 Task: Add the product "Excedrin Head Care Proactive Health Dietary Tablets (60 ct)" to cart from the store "CVS".
Action: Mouse pressed left at (52, 91)
Screenshot: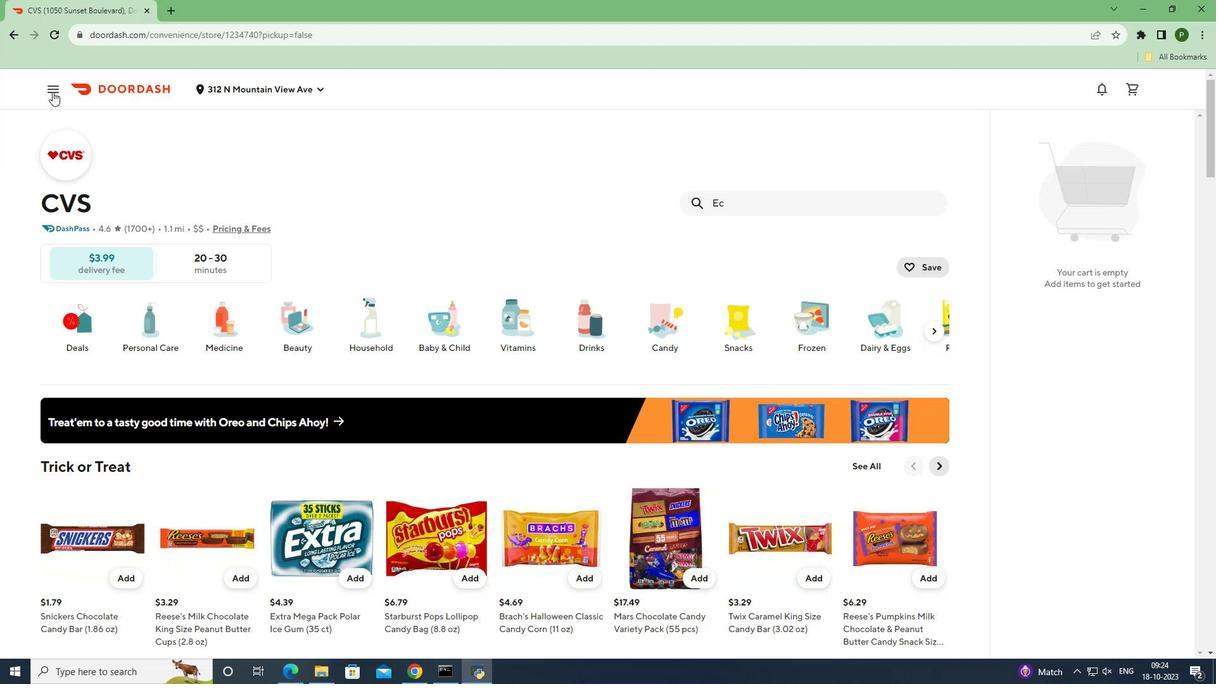 
Action: Mouse moved to (48, 172)
Screenshot: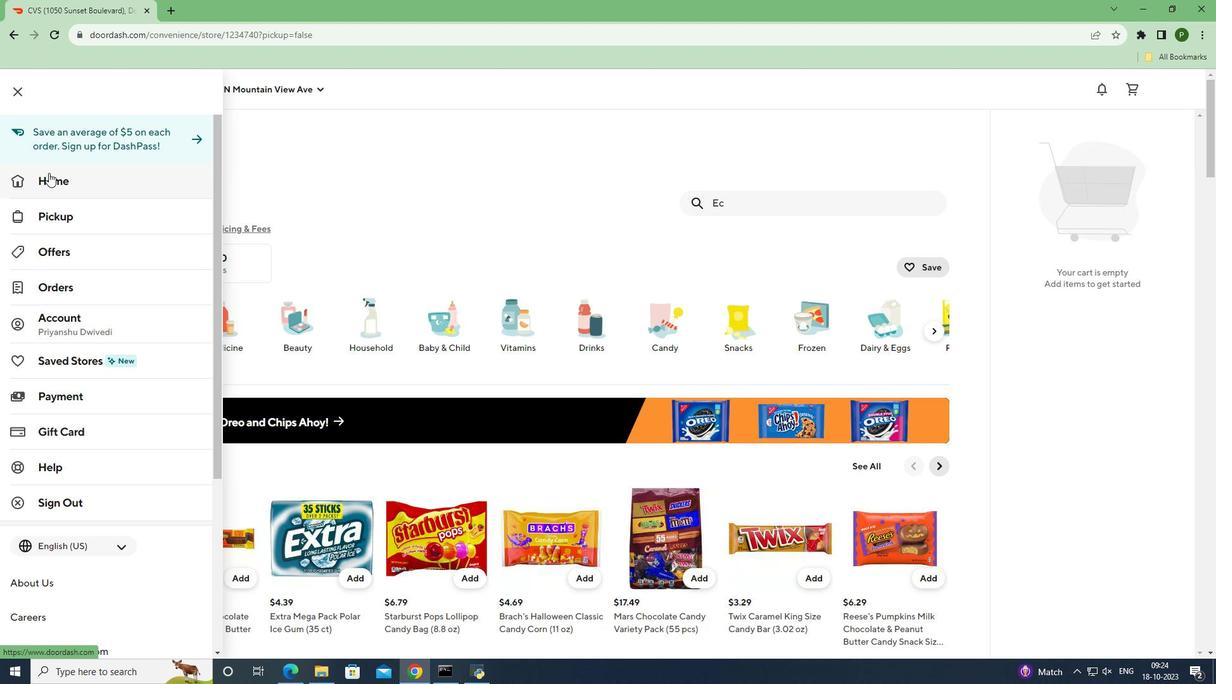 
Action: Mouse pressed left at (48, 172)
Screenshot: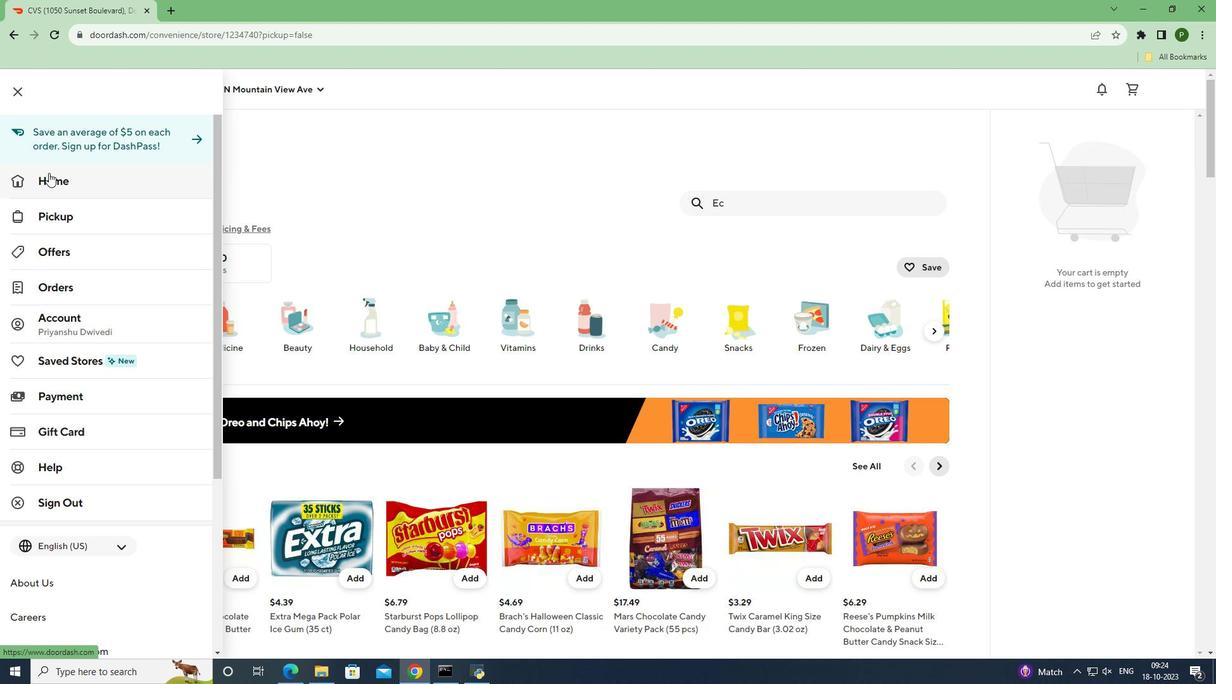 
Action: Mouse moved to (906, 133)
Screenshot: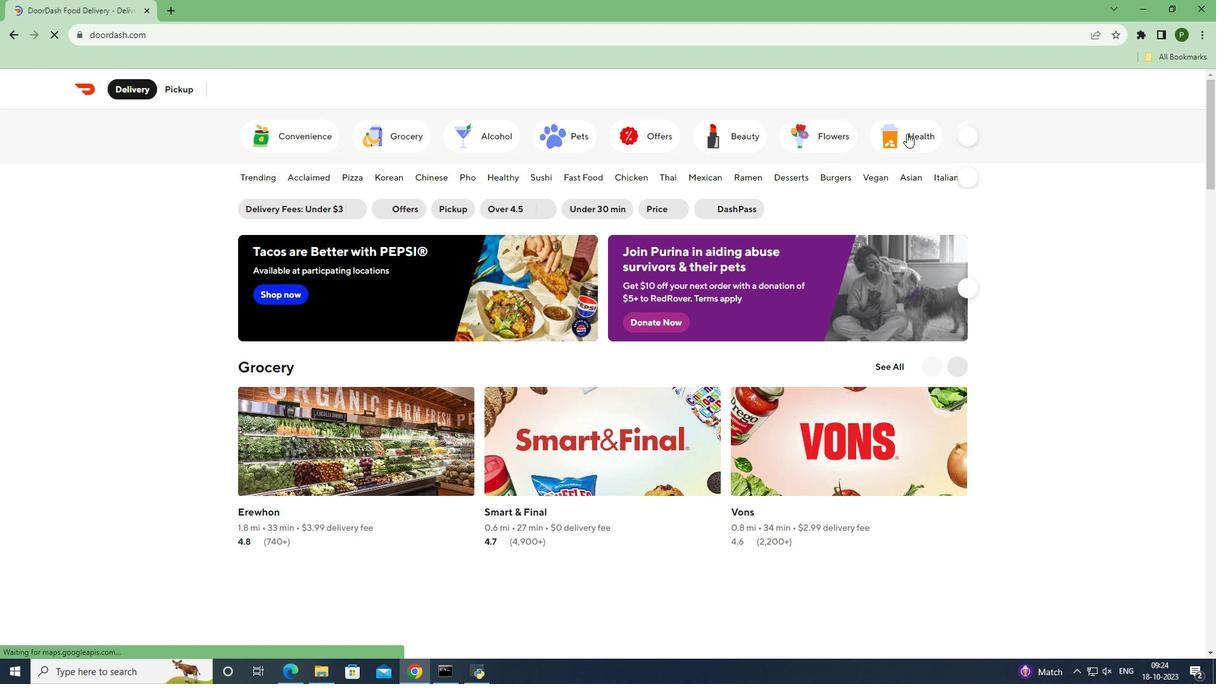 
Action: Mouse pressed left at (906, 133)
Screenshot: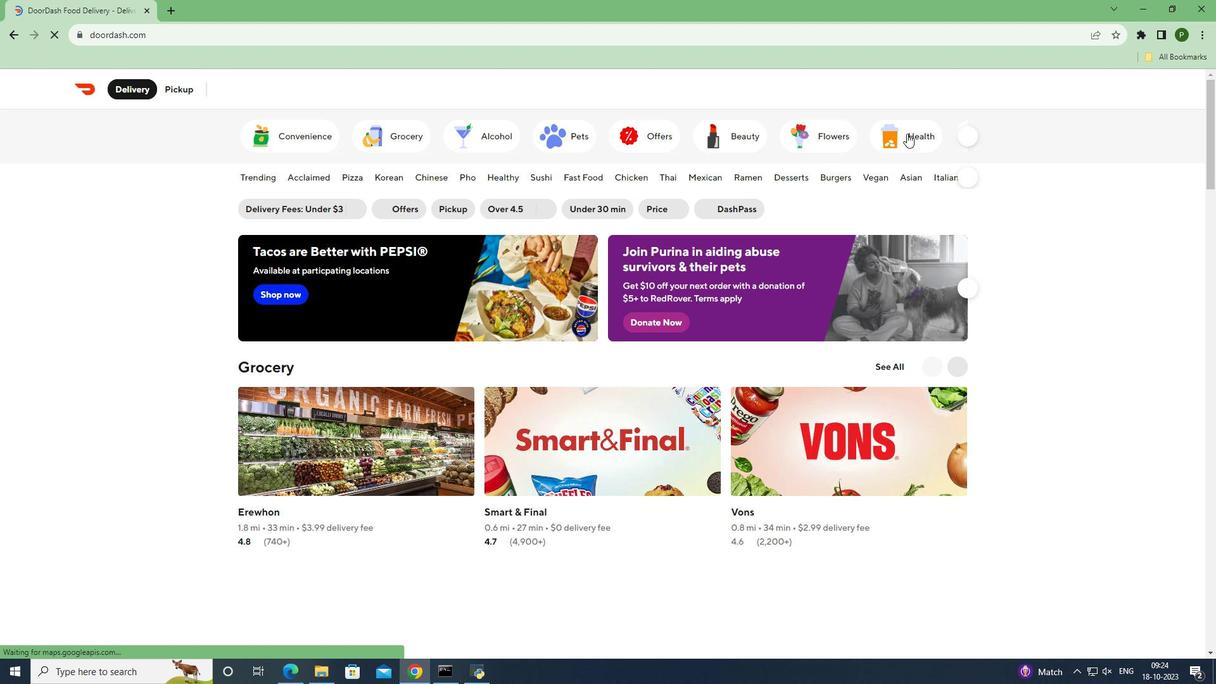 
Action: Mouse moved to (670, 400)
Screenshot: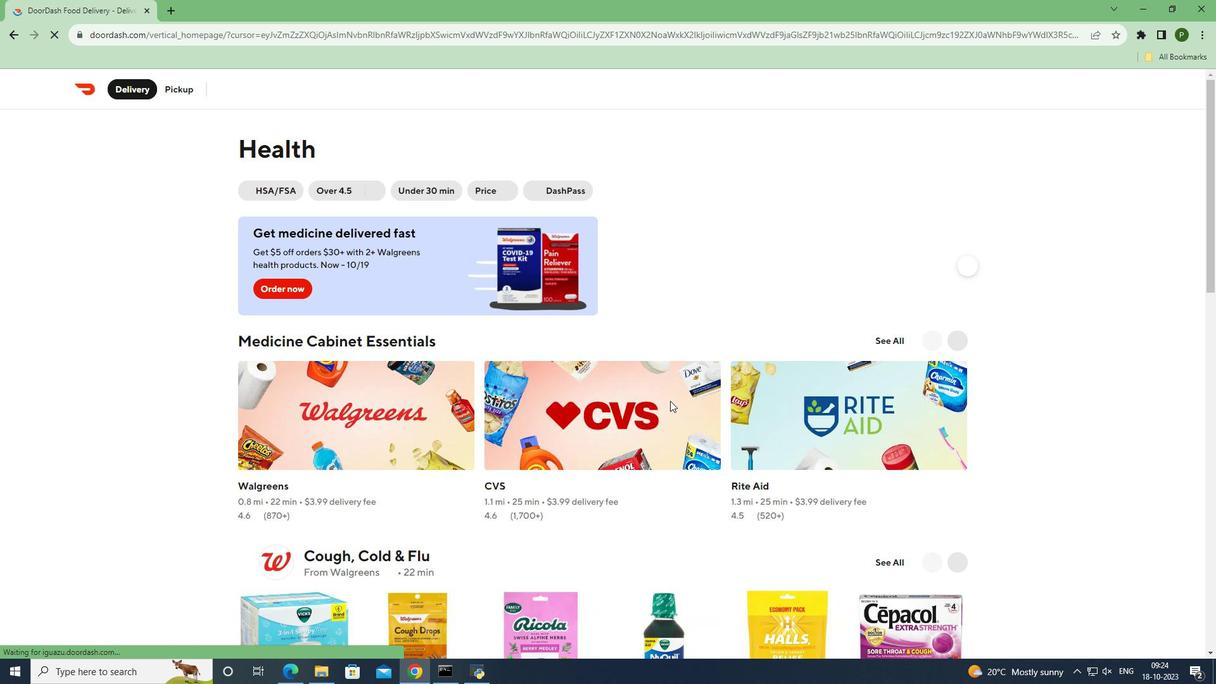 
Action: Mouse pressed left at (670, 400)
Screenshot: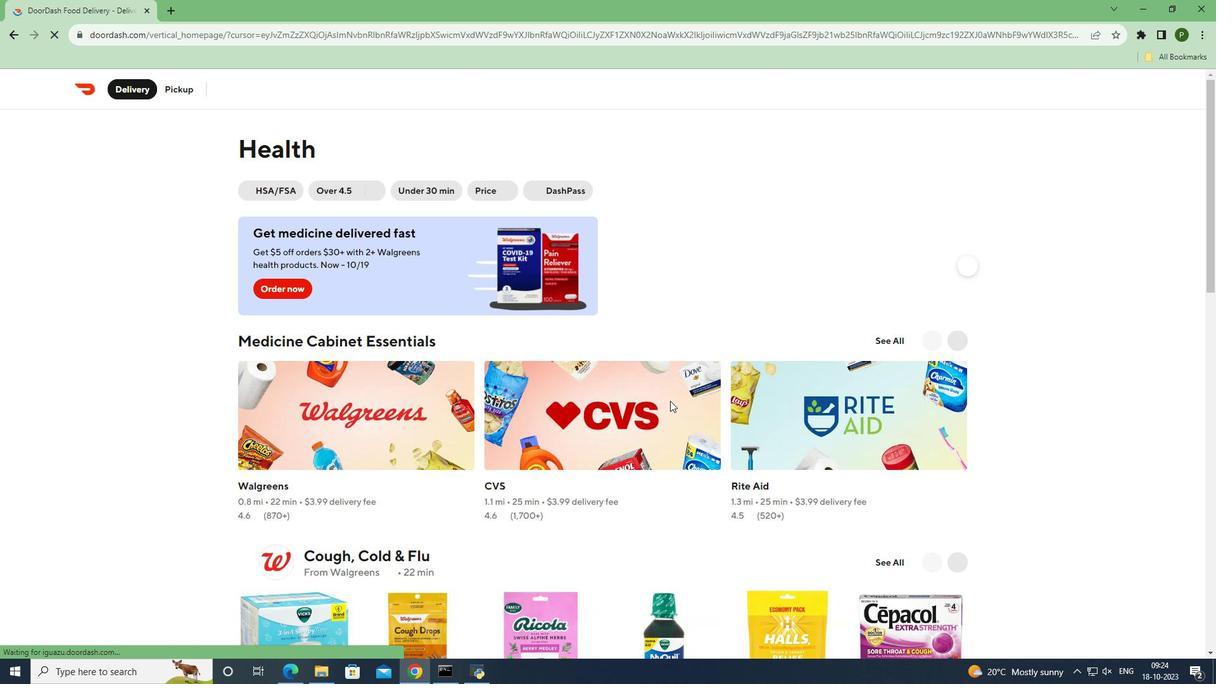 
Action: Mouse moved to (763, 201)
Screenshot: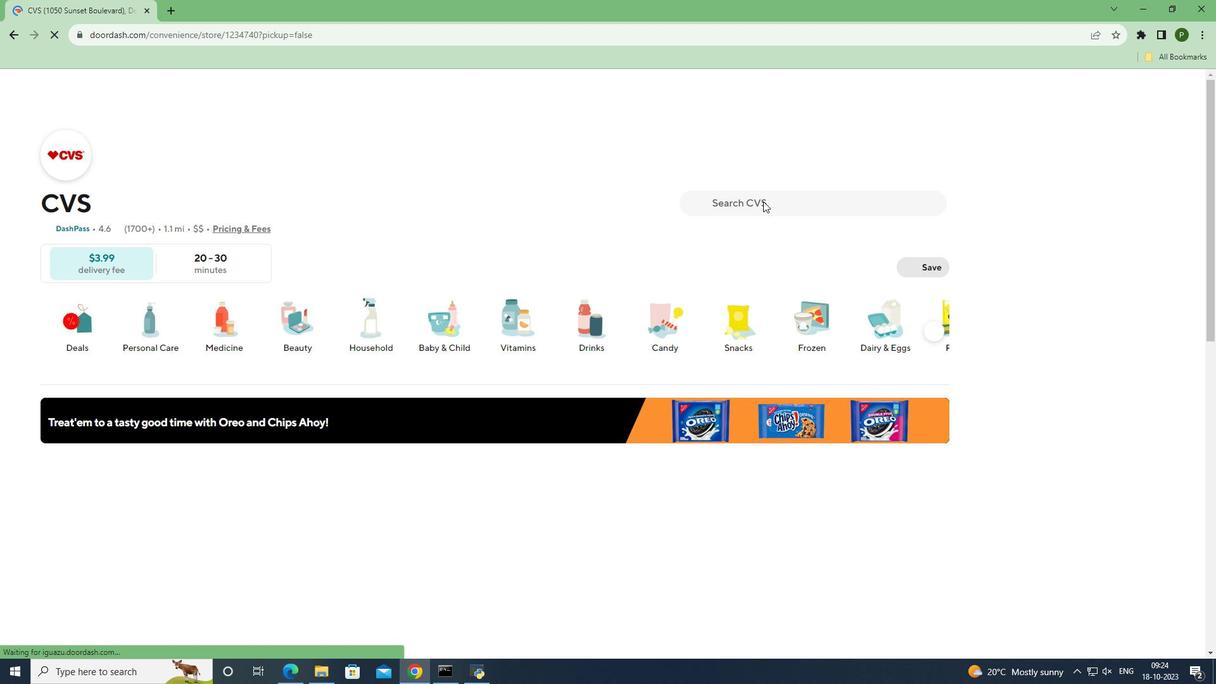 
Action: Mouse pressed left at (763, 201)
Screenshot: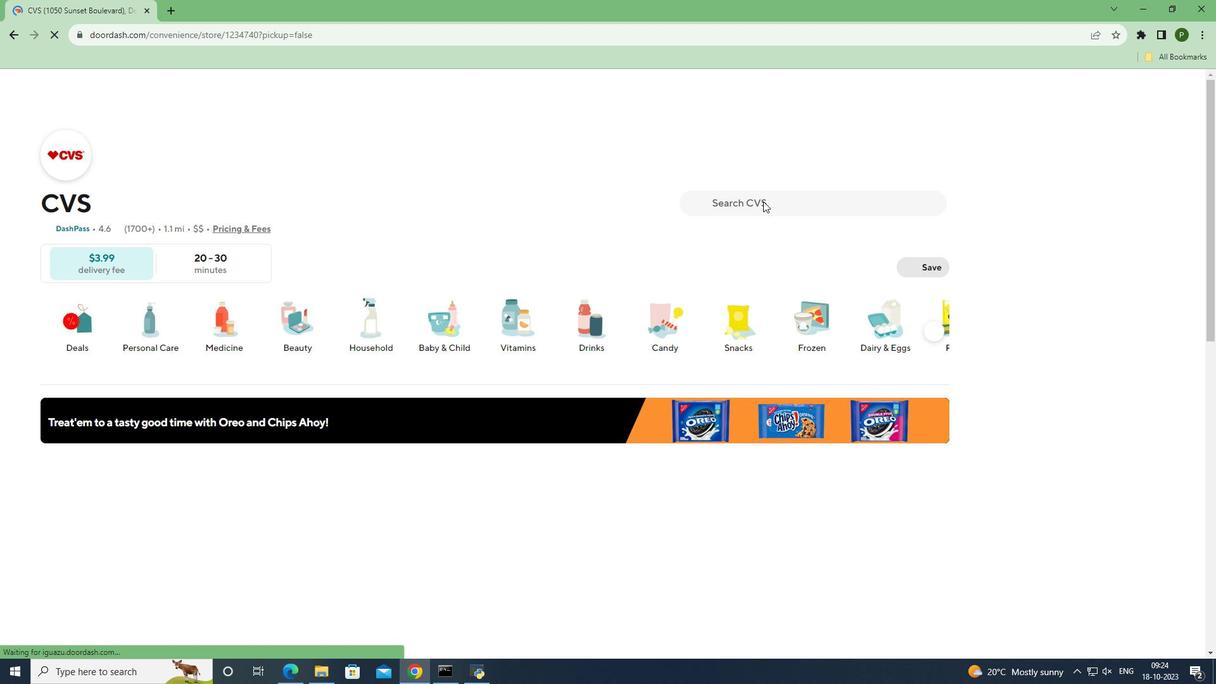 
Action: Key pressed <Key.caps_lock>E<Key.caps_lock>xcedrin<Key.space><Key.caps_lock>H<Key.caps_lock>ead<Key.space><Key.caps_lock>C<Key.caps_lock>are<Key.space><Key.caps_lock>P<Key.caps_lock>roactive<Key.space><Key.caps_lock>H<Key.caps_lock>ealth<Key.space><Key.caps_lock>D<Key.caps_lock>ietary<Key.space><Key.caps_lock>T<Key.caps_lock>ablets<Key.space><Key.shift_r>(60<Key.space>ct<Key.shift_r>)<Key.enter>
Screenshot: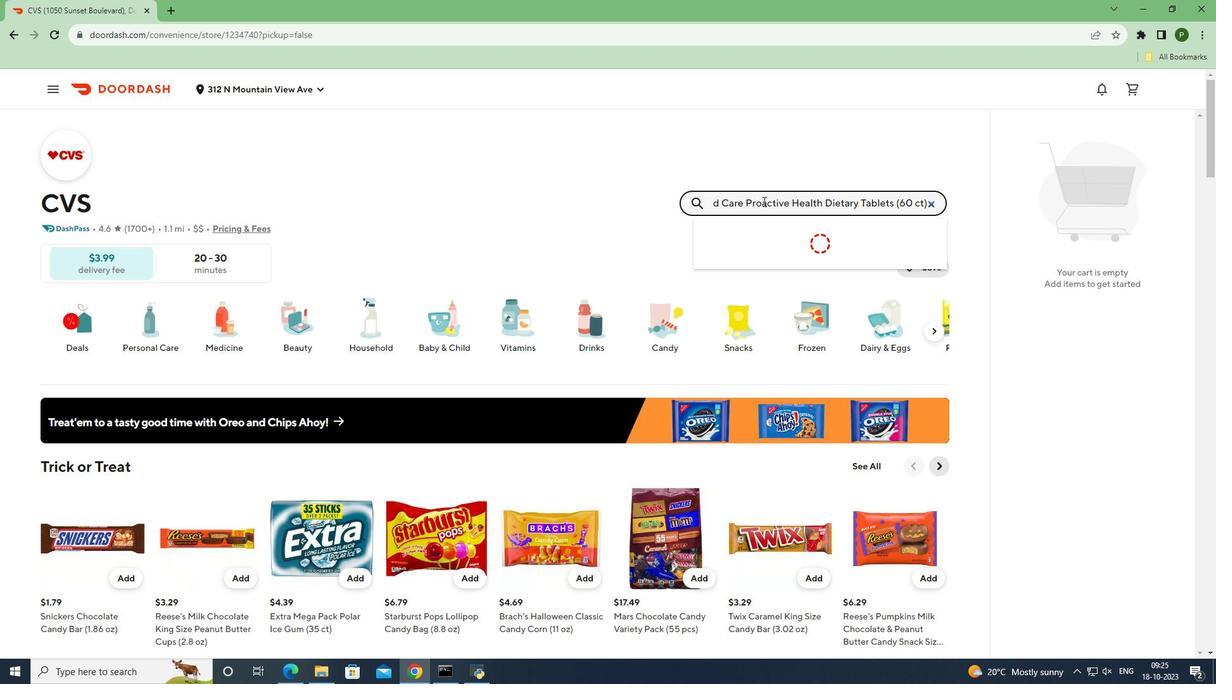 
Action: Mouse moved to (105, 332)
Screenshot: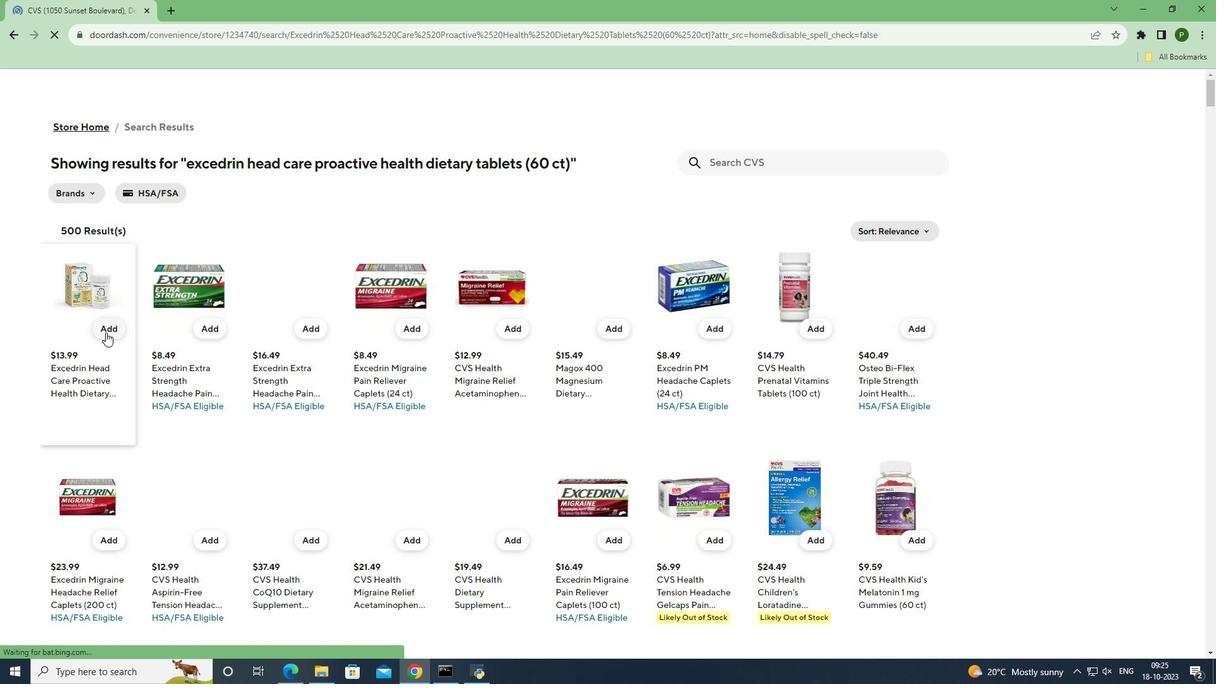 
Action: Mouse pressed left at (105, 332)
Screenshot: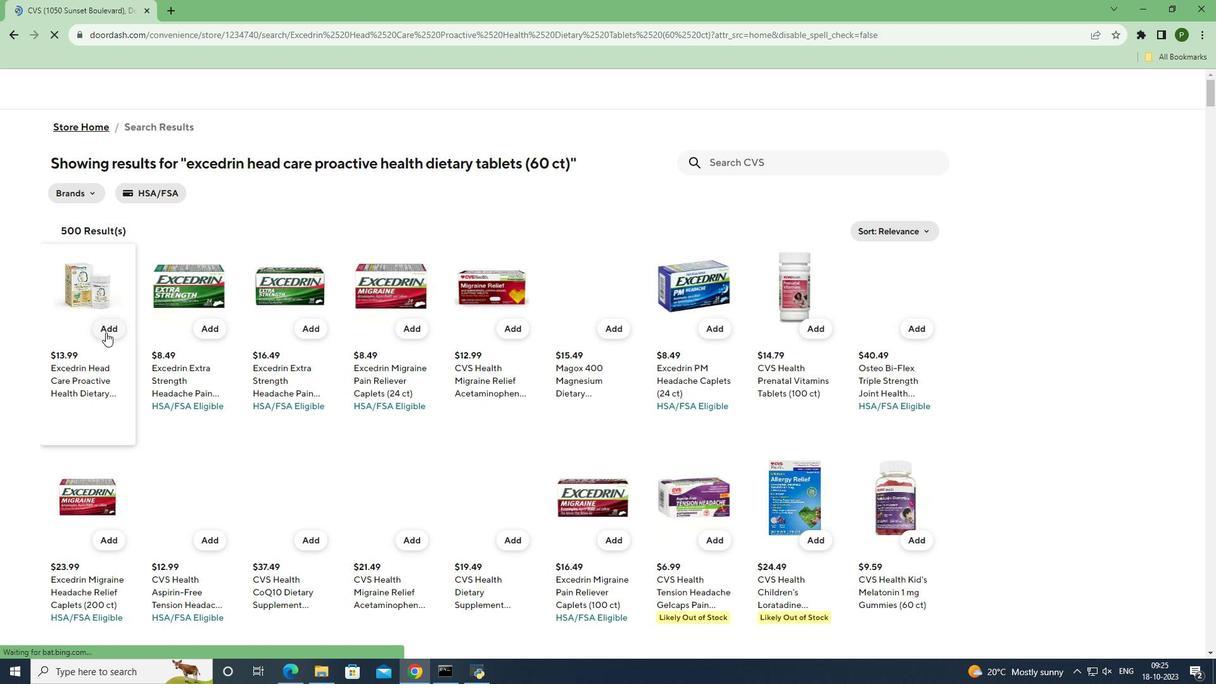 
Action: Mouse moved to (119, 426)
Screenshot: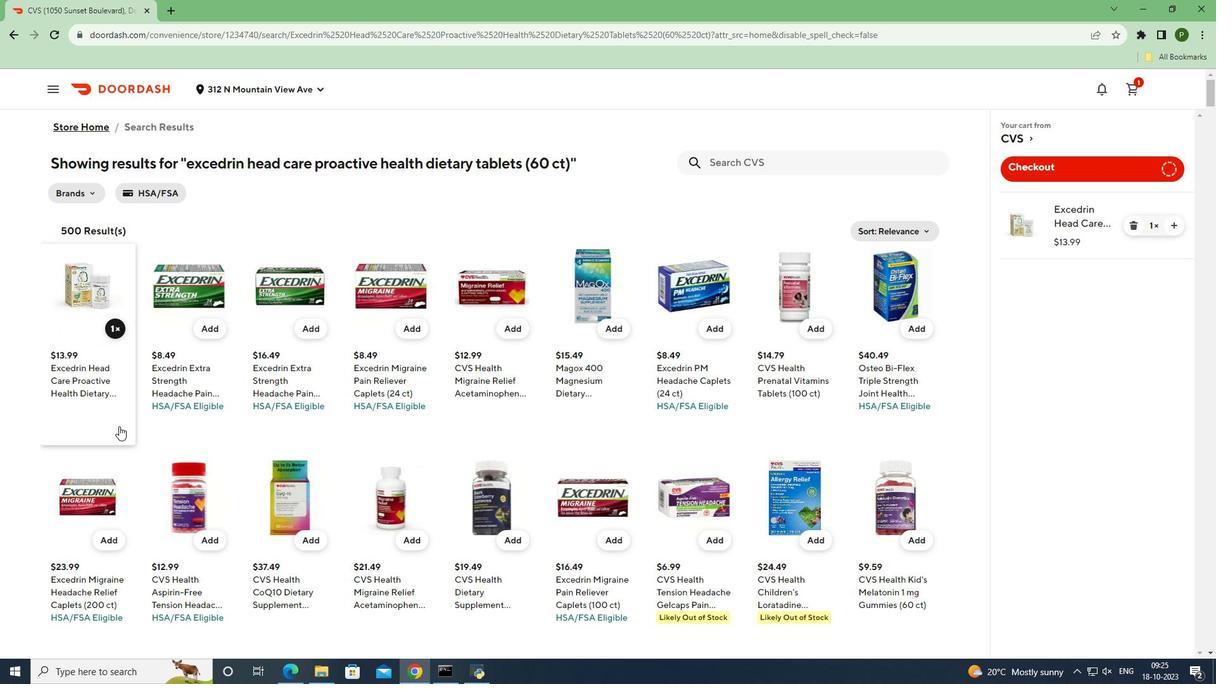 
